 Task: Create Board Event Planning to Workspace Influencer Marketing Agencies.. Create Board Content Marketing Asset Creation and Optimization to Workspace Influencer Marketing Agencies.. Create Board Diversity and Inclusion Employee Resource Group Recruitment and Onboarding Program Development and Execution to Workspace Influencer Marketing Agencies.
Action: Mouse moved to (389, 81)
Screenshot: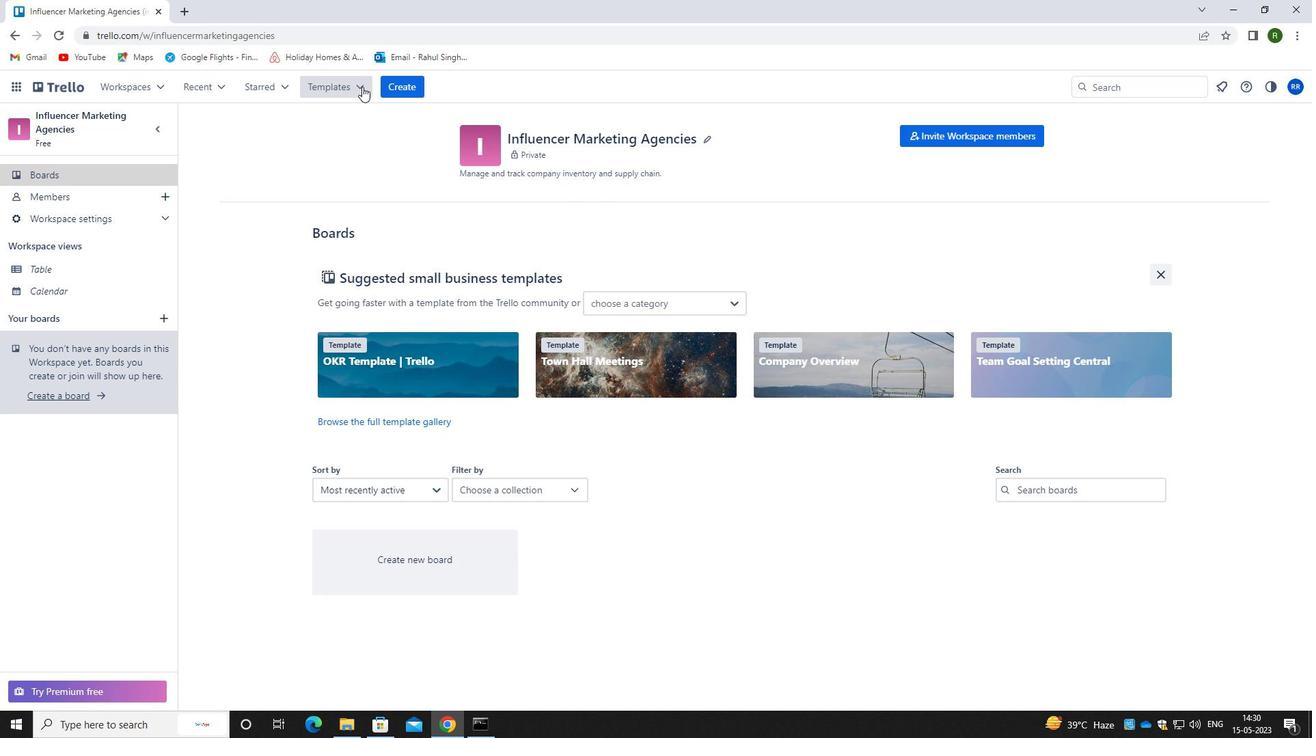 
Action: Mouse pressed left at (389, 81)
Screenshot: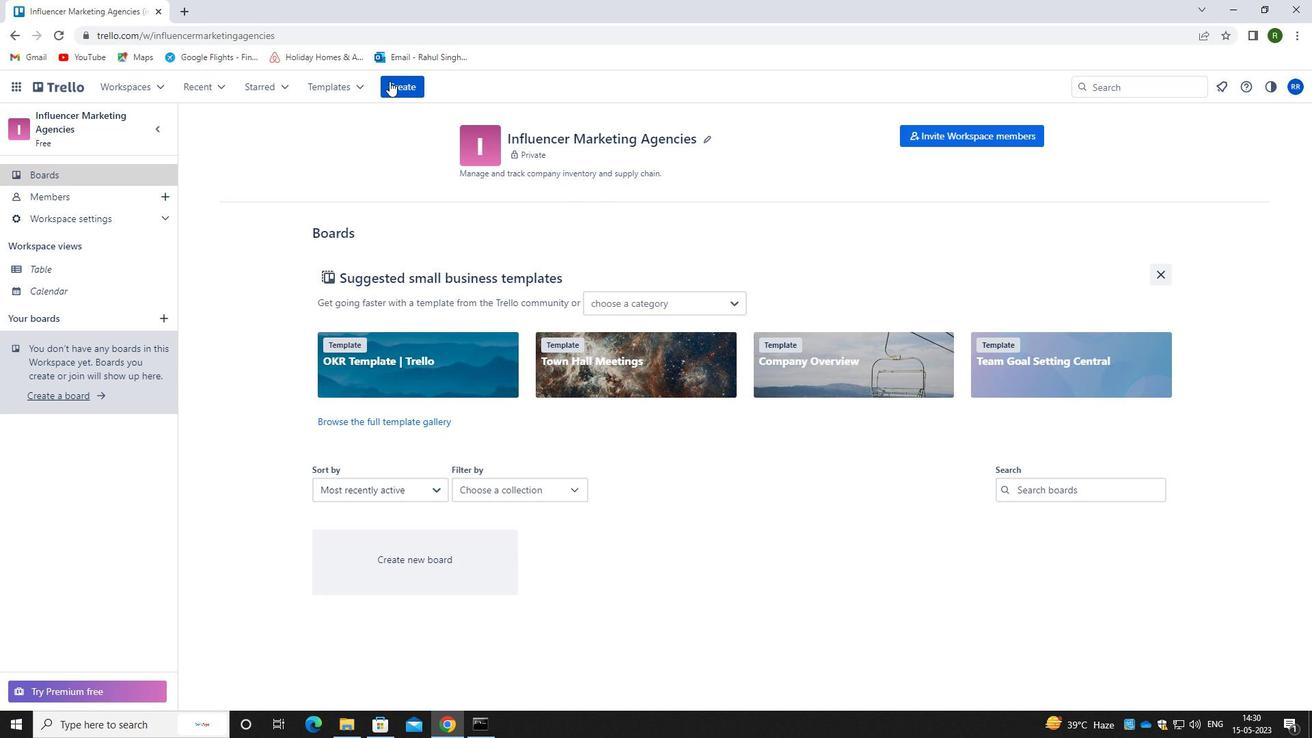 
Action: Mouse moved to (459, 149)
Screenshot: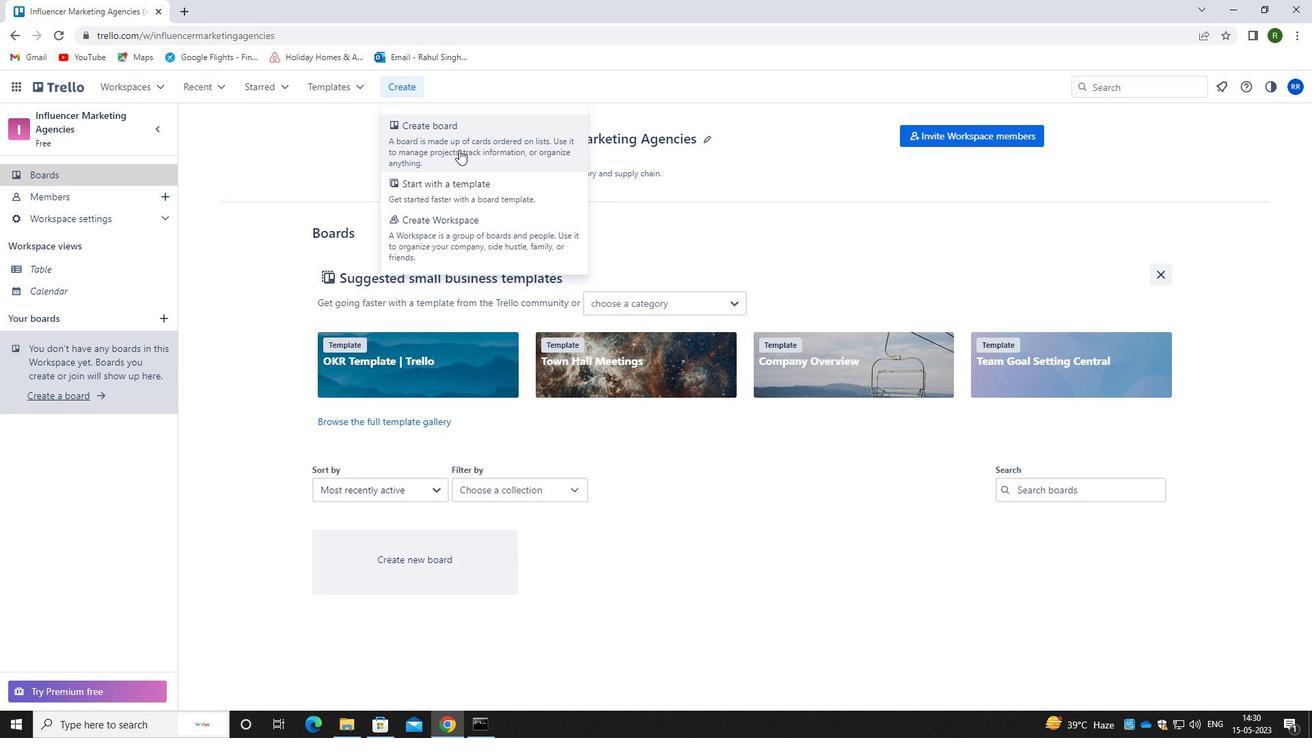 
Action: Mouse pressed left at (459, 149)
Screenshot: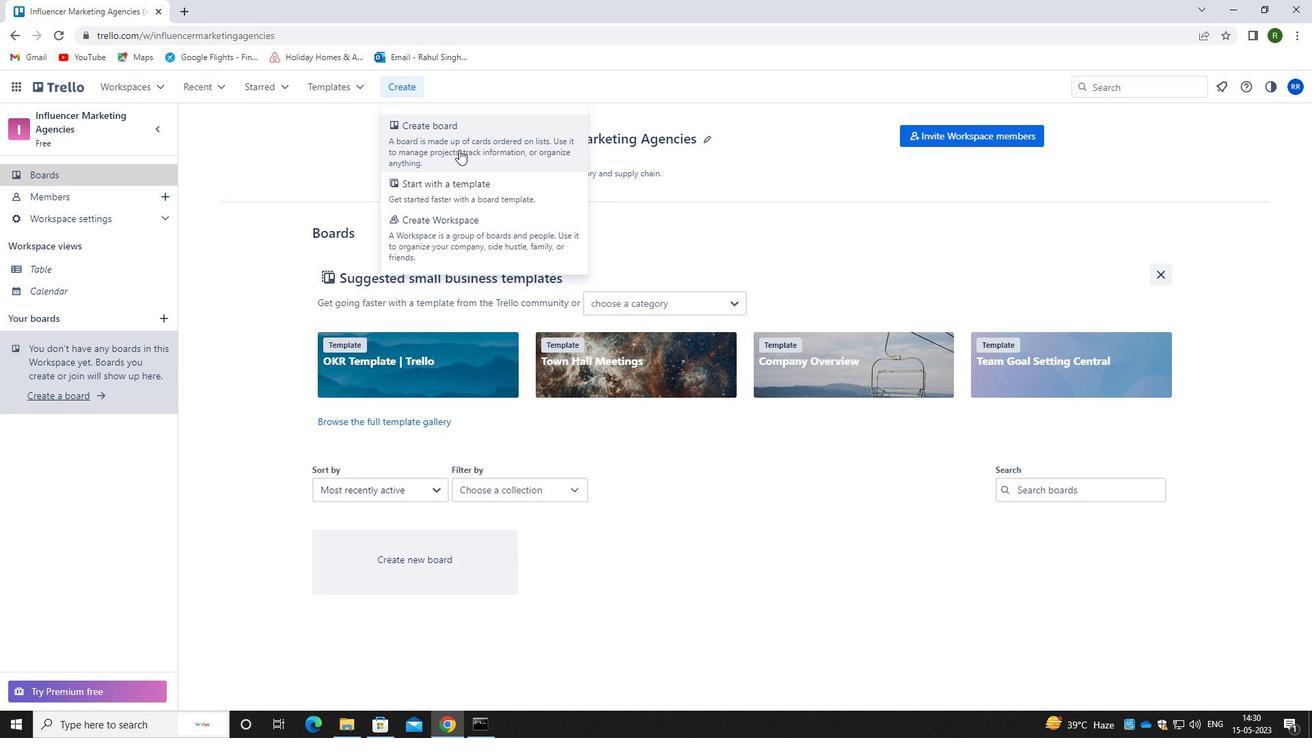 
Action: Mouse moved to (503, 255)
Screenshot: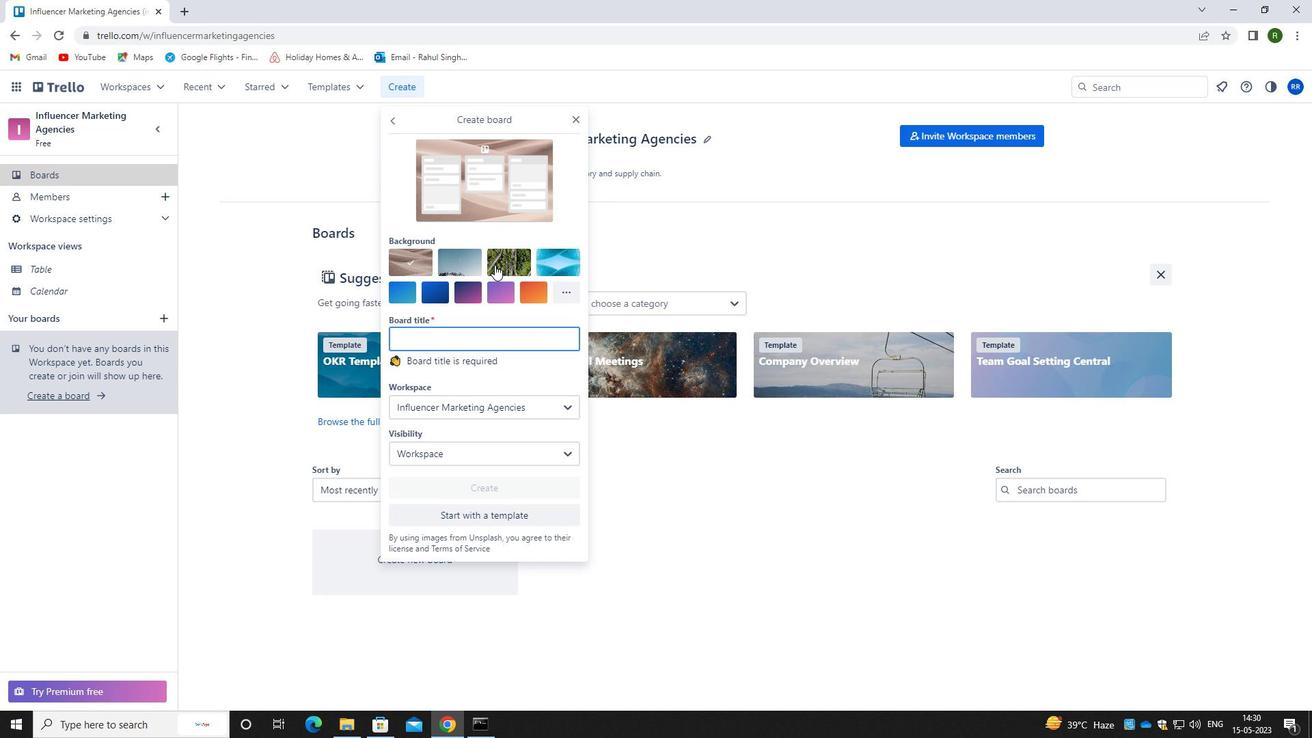 
Action: Mouse pressed left at (503, 255)
Screenshot: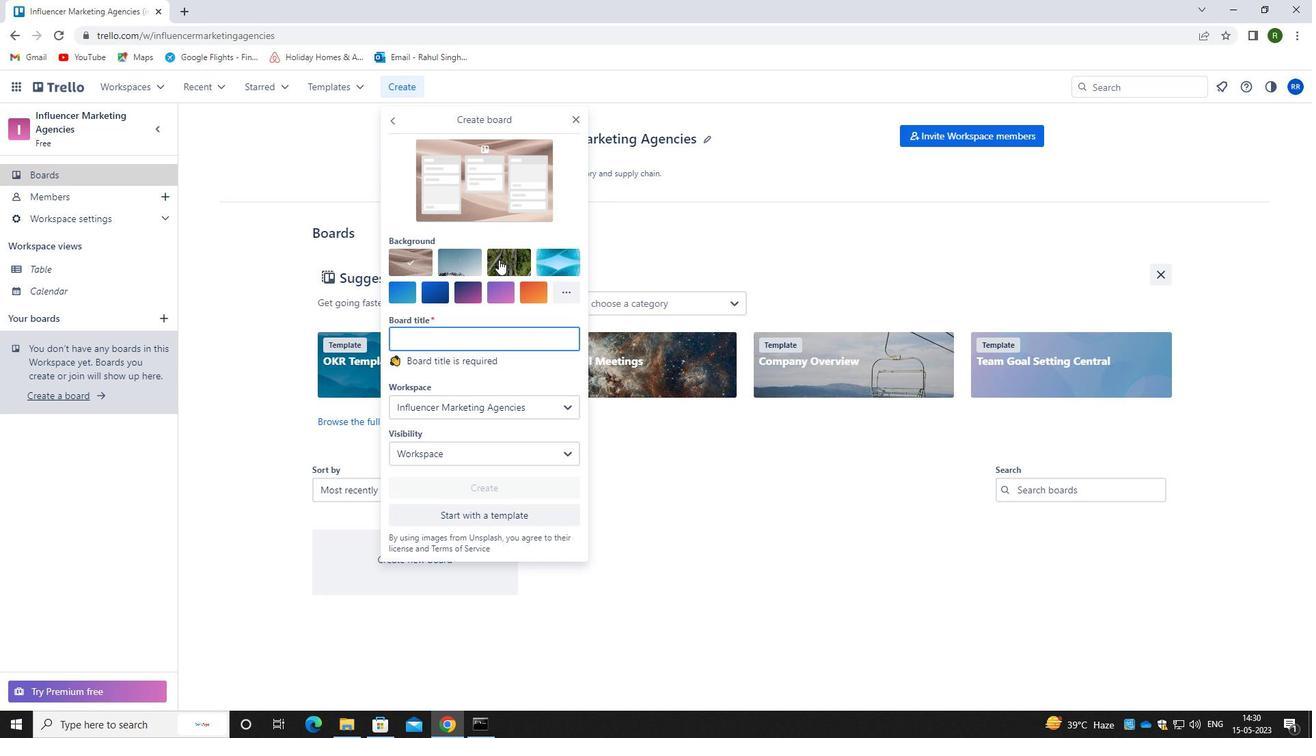 
Action: Mouse moved to (456, 343)
Screenshot: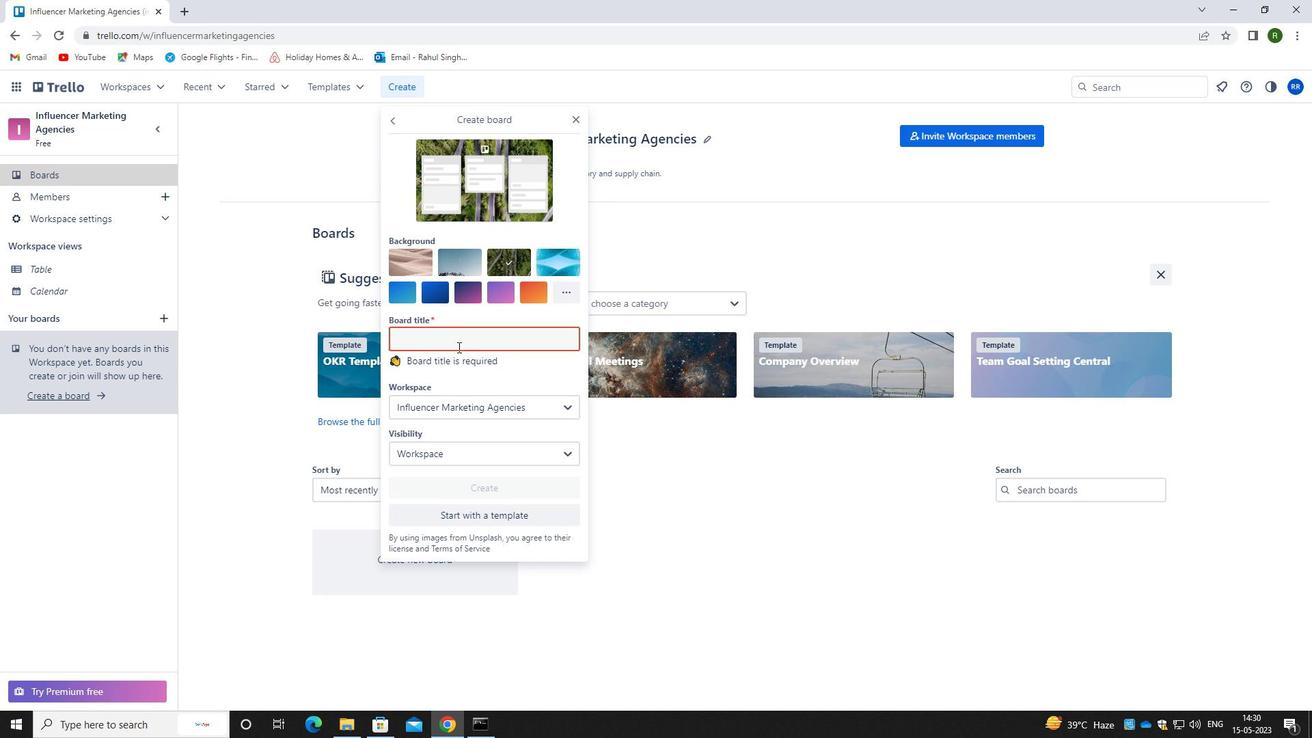 
Action: Key pressed <Key.caps_lock>e<Key.caps_lock>v
Screenshot: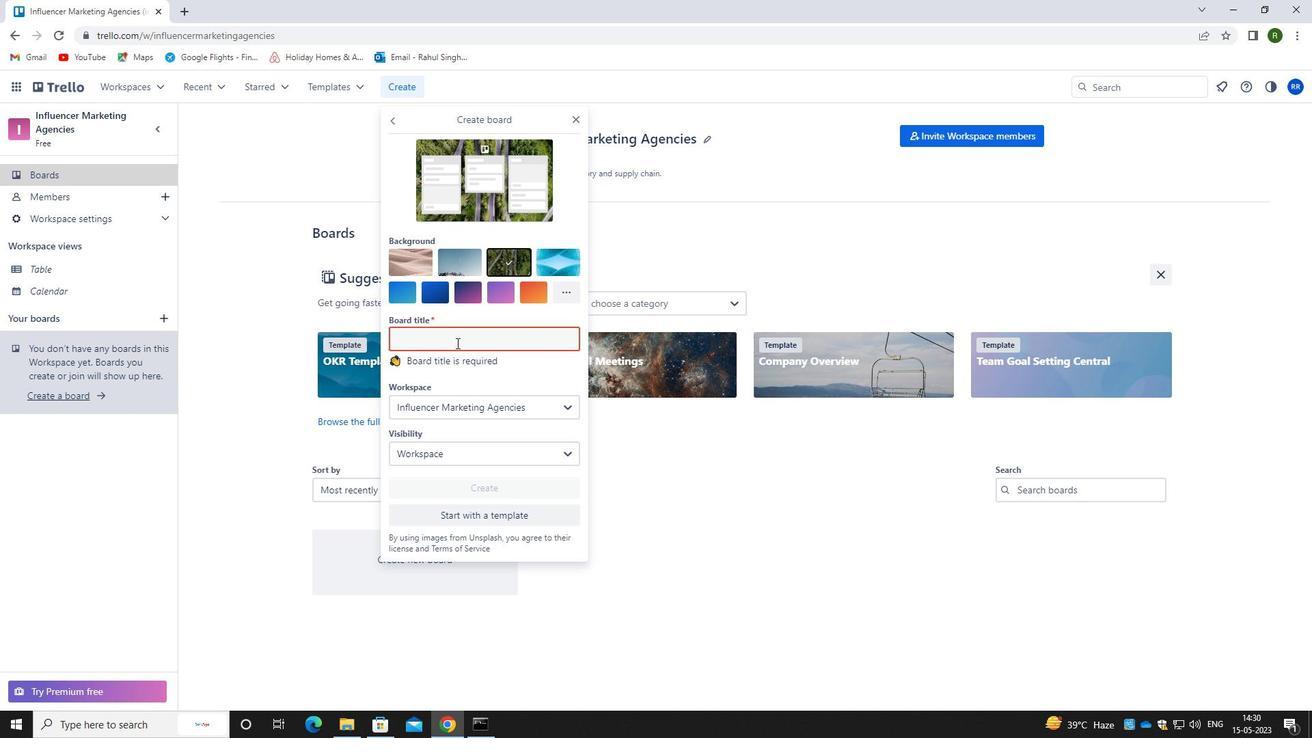 
Action: Mouse moved to (449, 344)
Screenshot: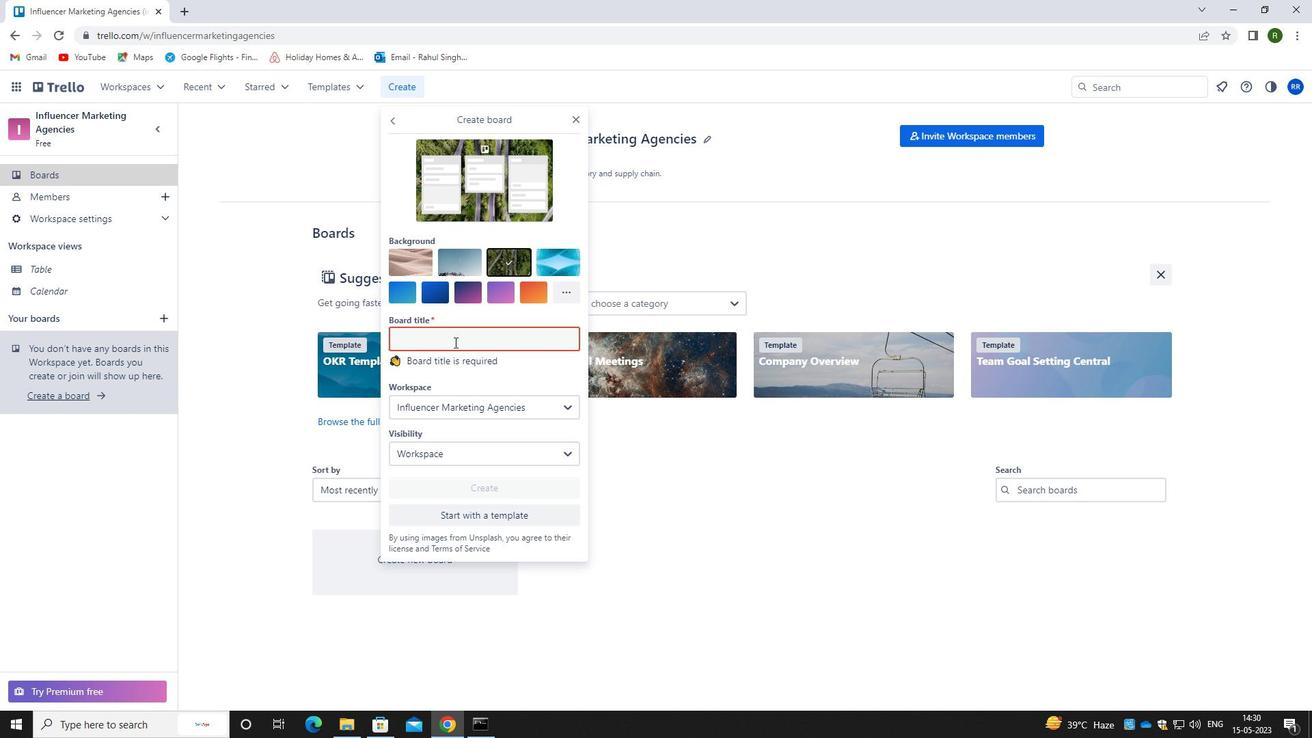 
Action: Mouse pressed left at (449, 344)
Screenshot: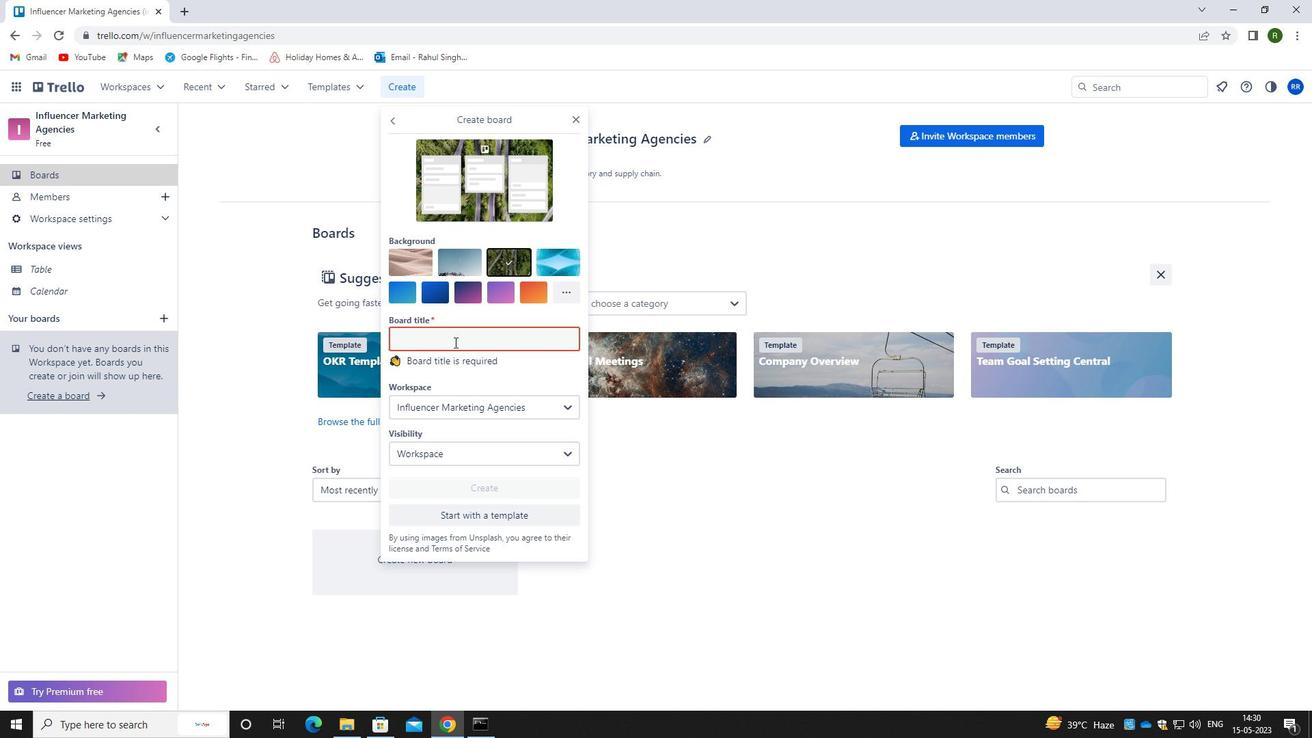 
Action: Mouse moved to (449, 345)
Screenshot: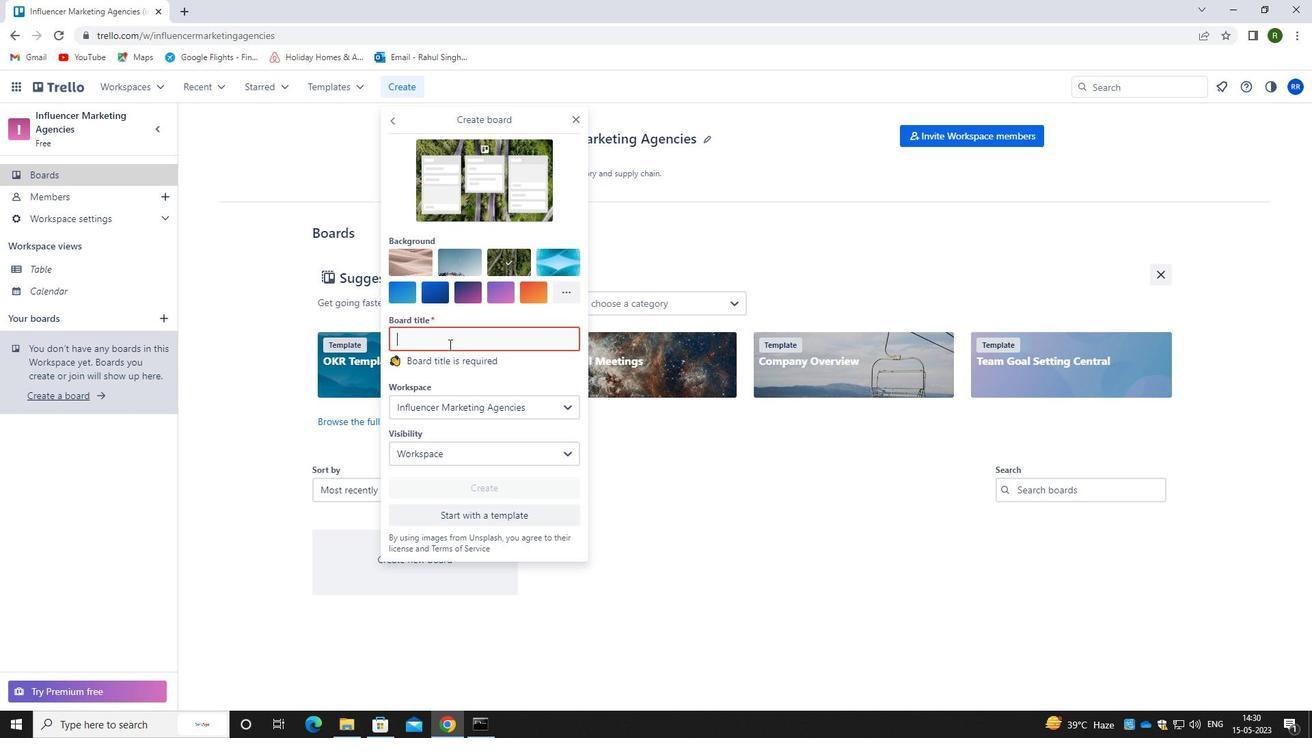 
Action: Key pressed <Key.caps_lock><Key.caps_lock>e<Key.backspace><Key.caps_lock>e<Key.caps_lock>vent<Key.space><Key.caps_lock>p<Key.caps_lock>lanning<Key.space>
Screenshot: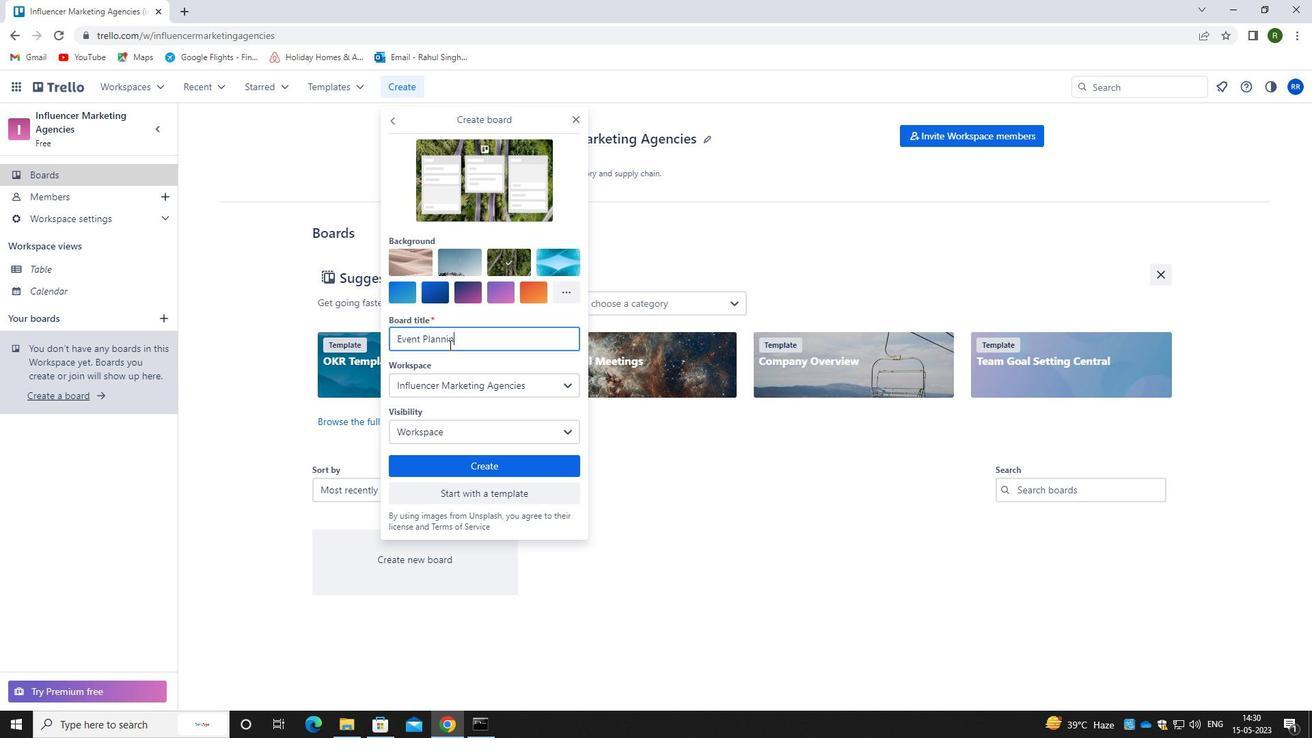
Action: Mouse moved to (464, 462)
Screenshot: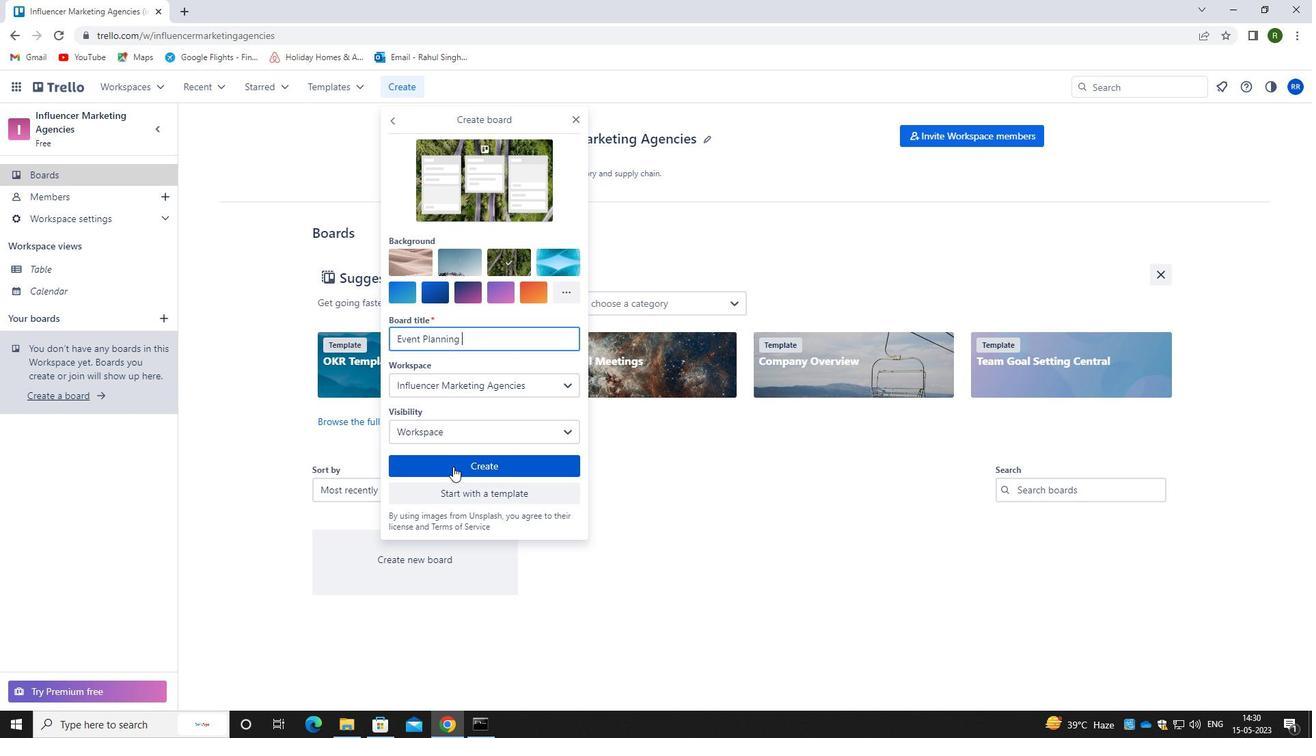 
Action: Mouse pressed left at (464, 462)
Screenshot: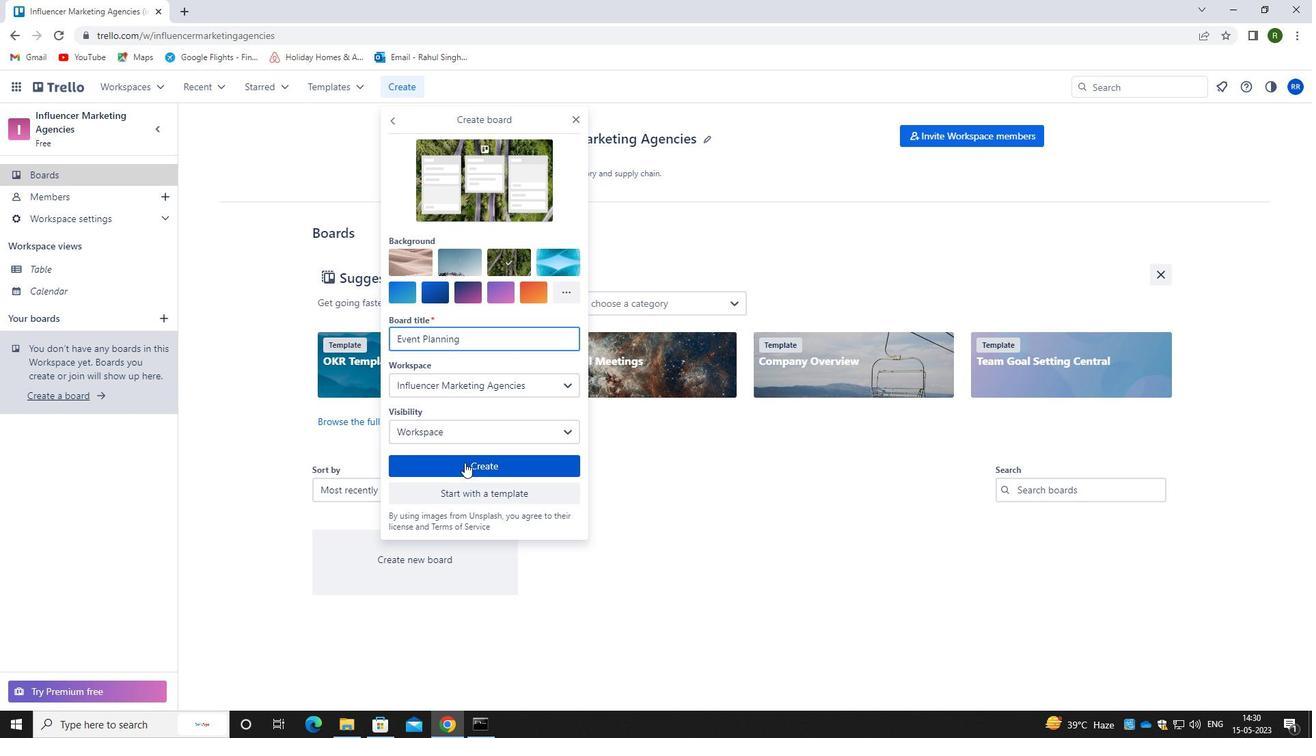 
Action: Mouse moved to (405, 89)
Screenshot: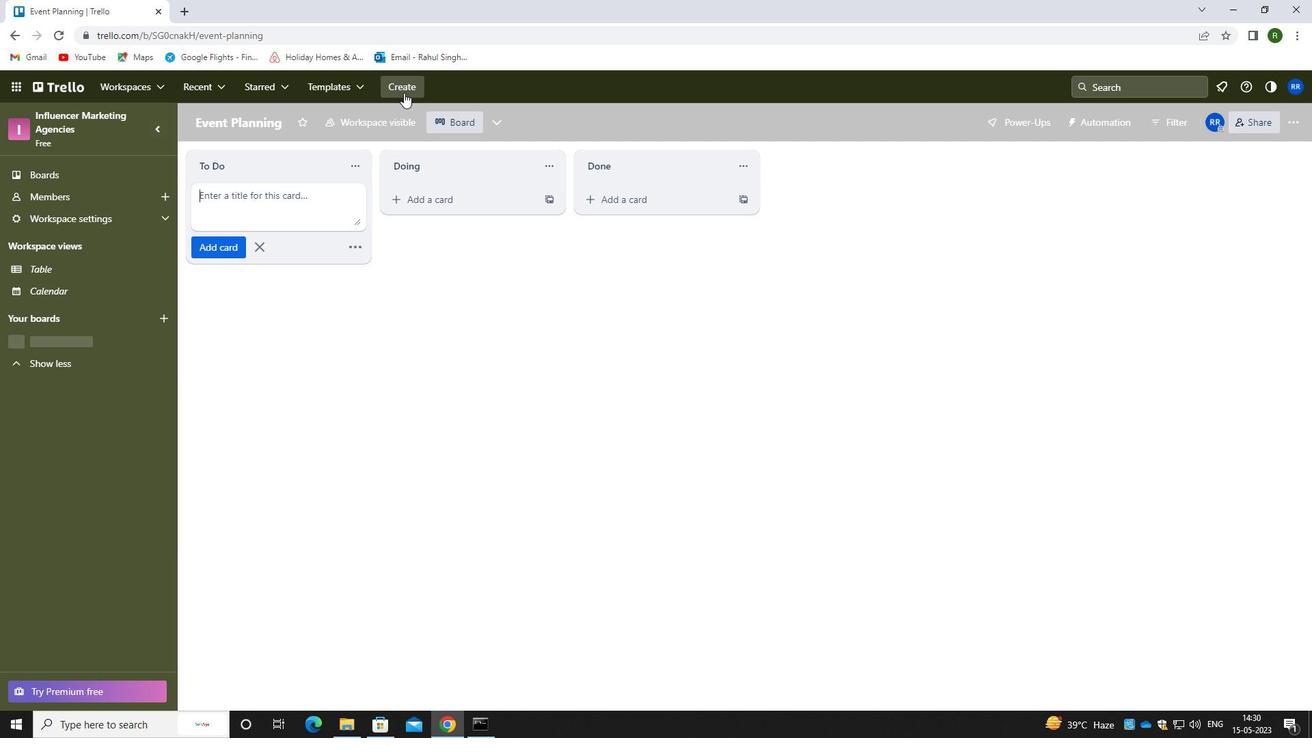 
Action: Mouse pressed left at (405, 89)
Screenshot: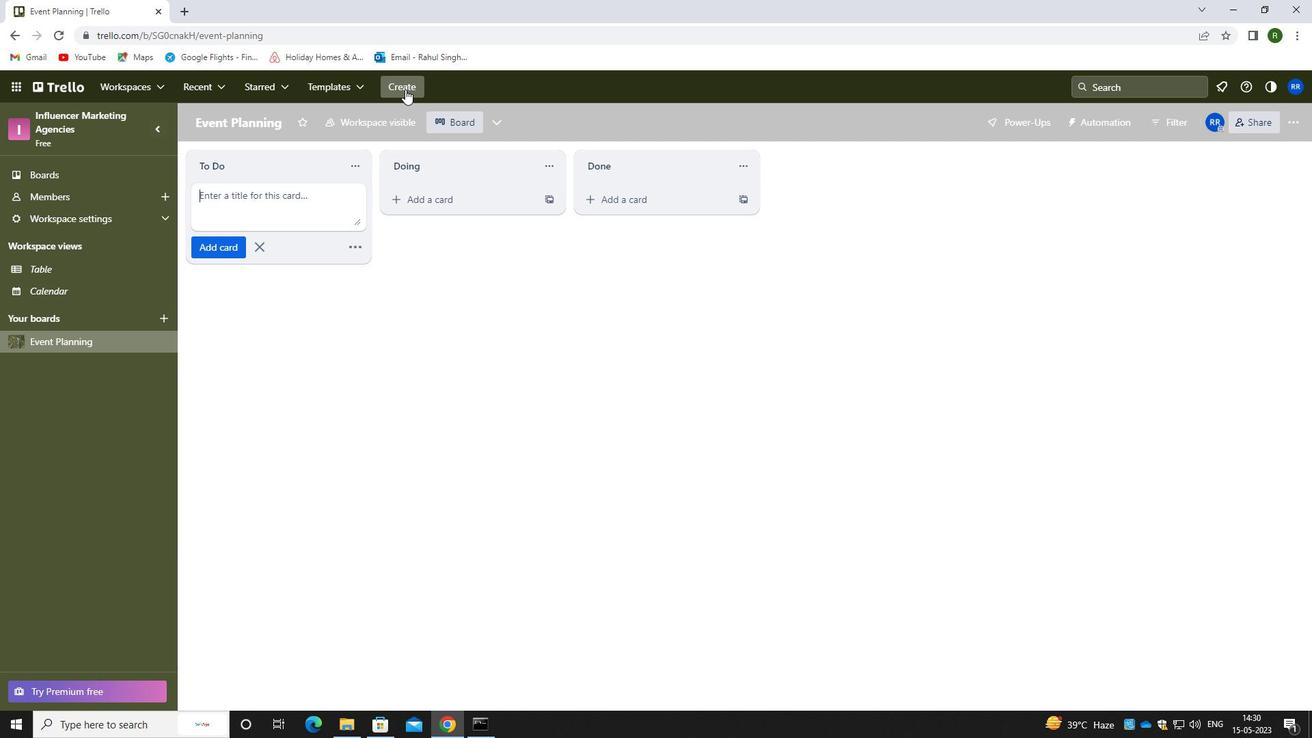 
Action: Mouse moved to (419, 151)
Screenshot: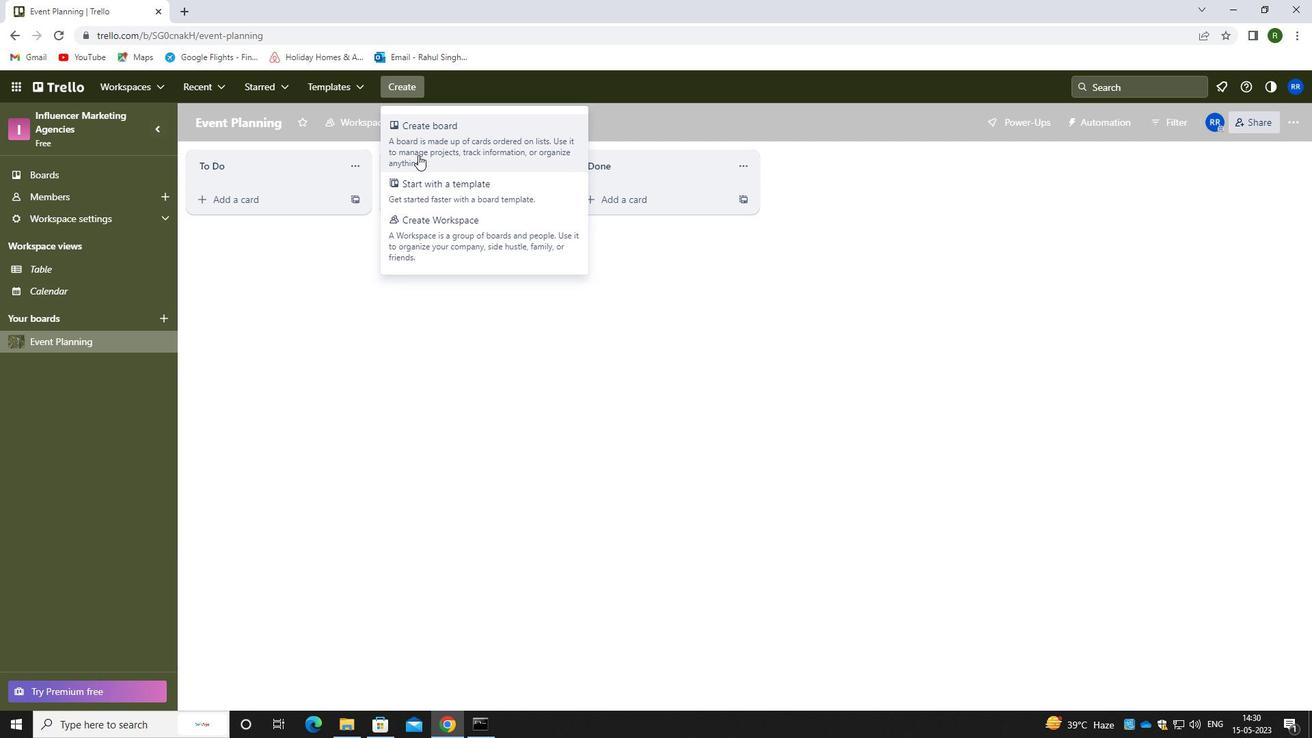 
Action: Mouse pressed left at (419, 151)
Screenshot: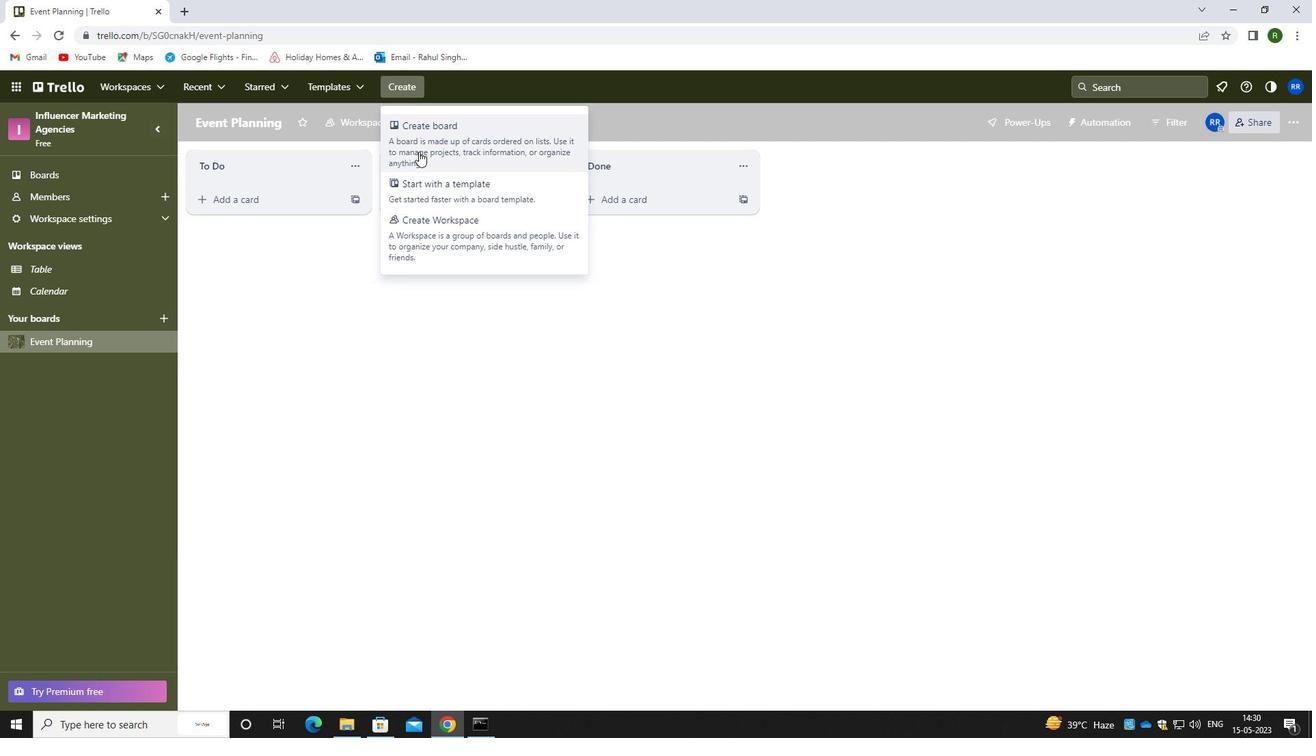 
Action: Mouse moved to (520, 259)
Screenshot: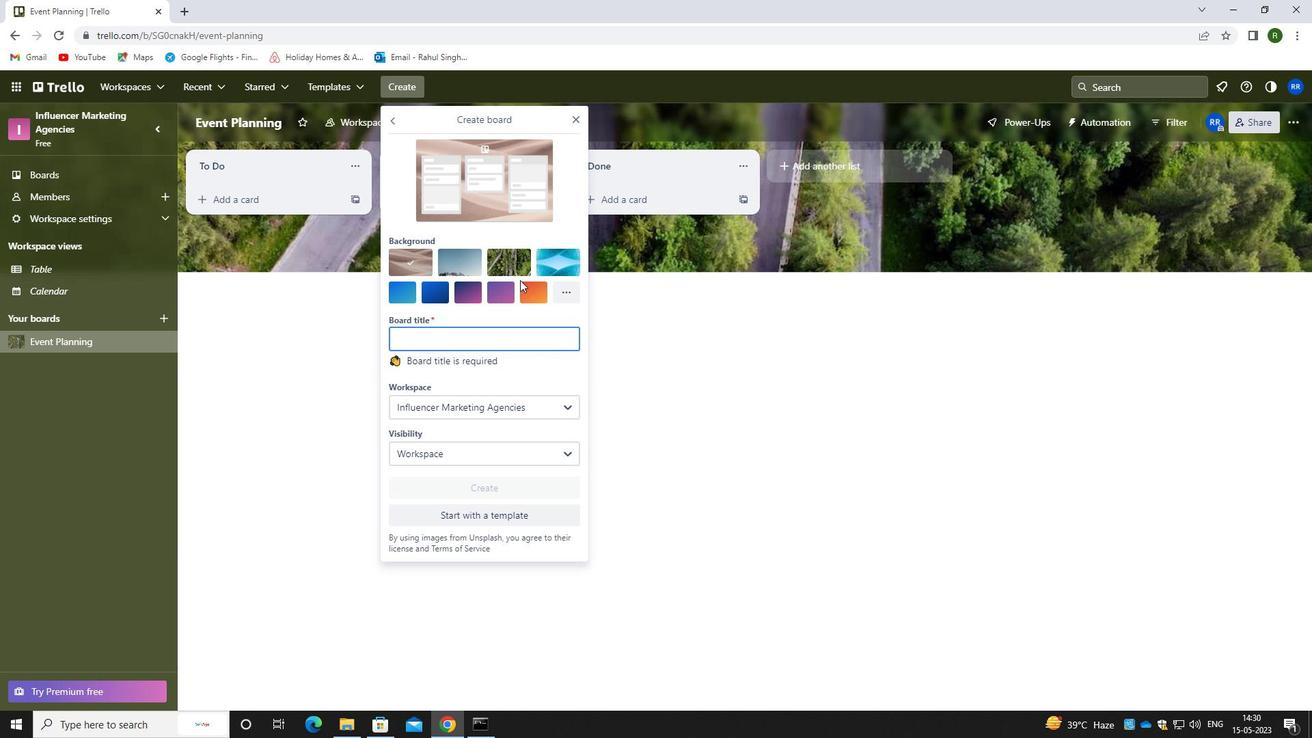 
Action: Mouse pressed left at (520, 259)
Screenshot: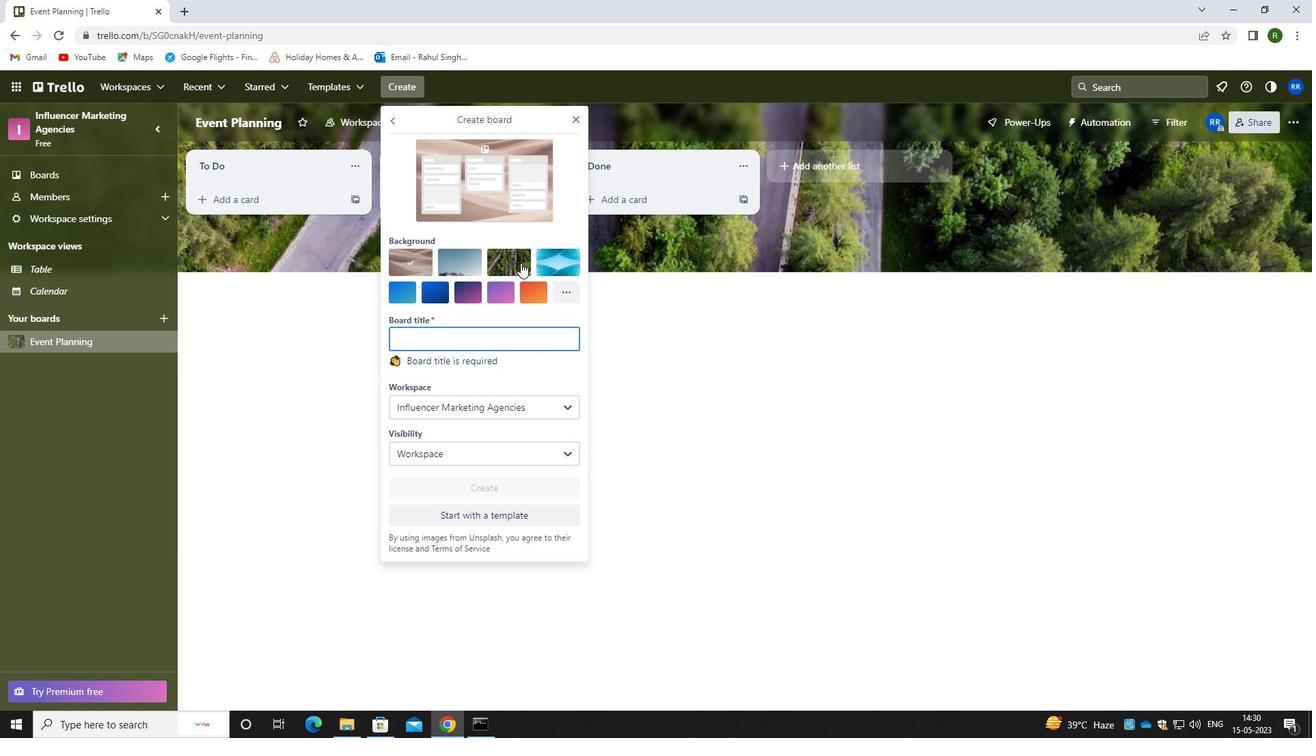
Action: Mouse moved to (458, 339)
Screenshot: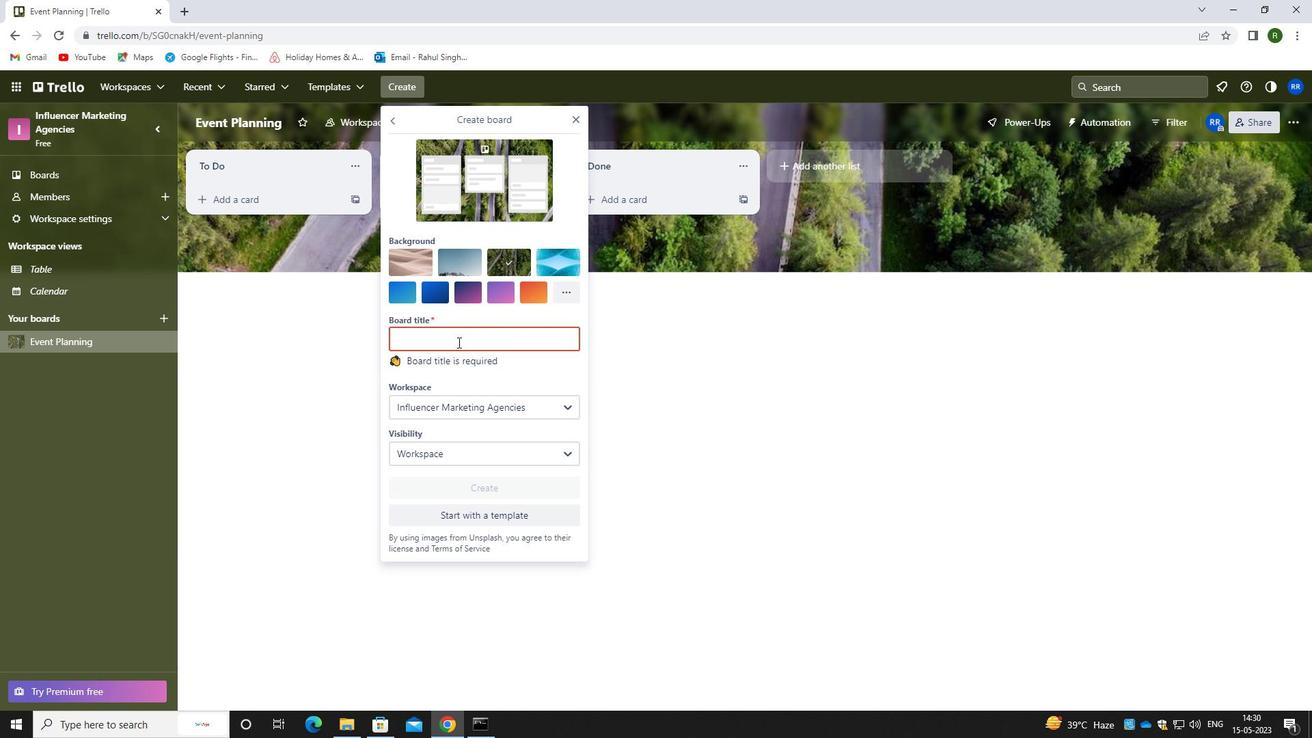 
Action: Mouse pressed left at (458, 339)
Screenshot: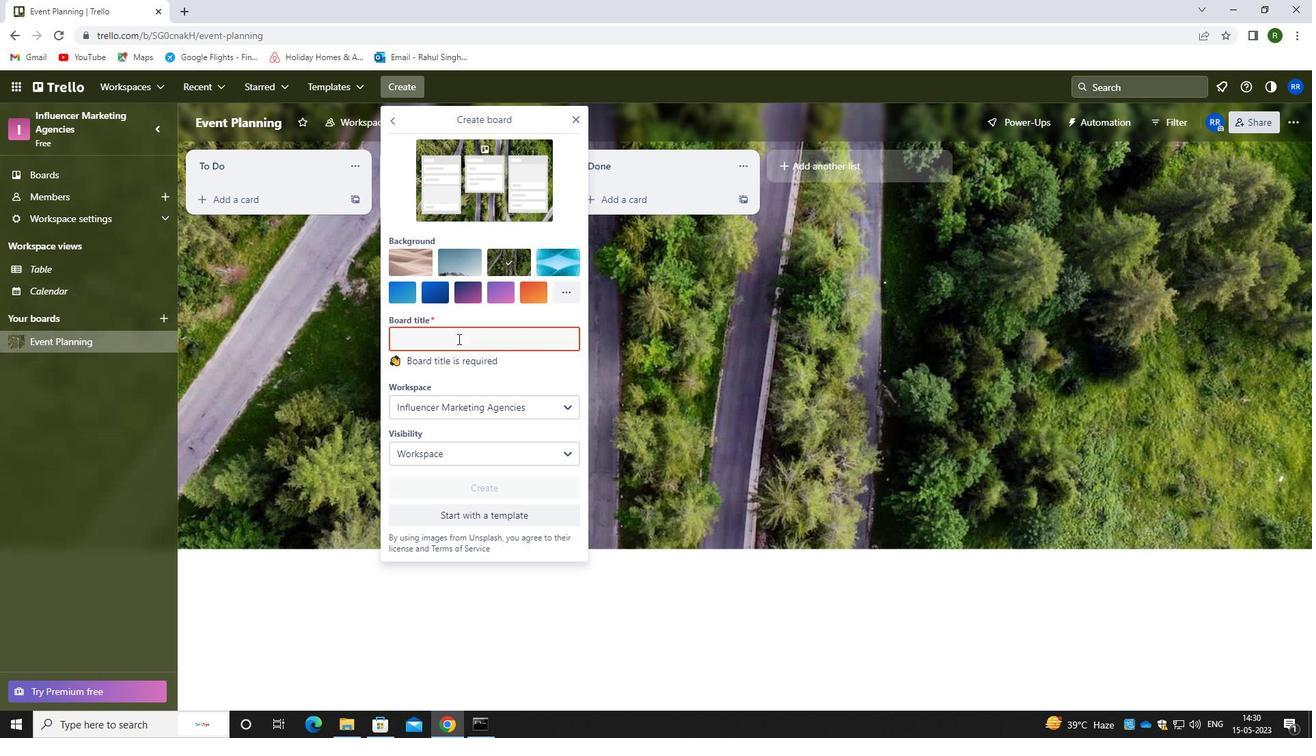 
Action: Mouse moved to (458, 338)
Screenshot: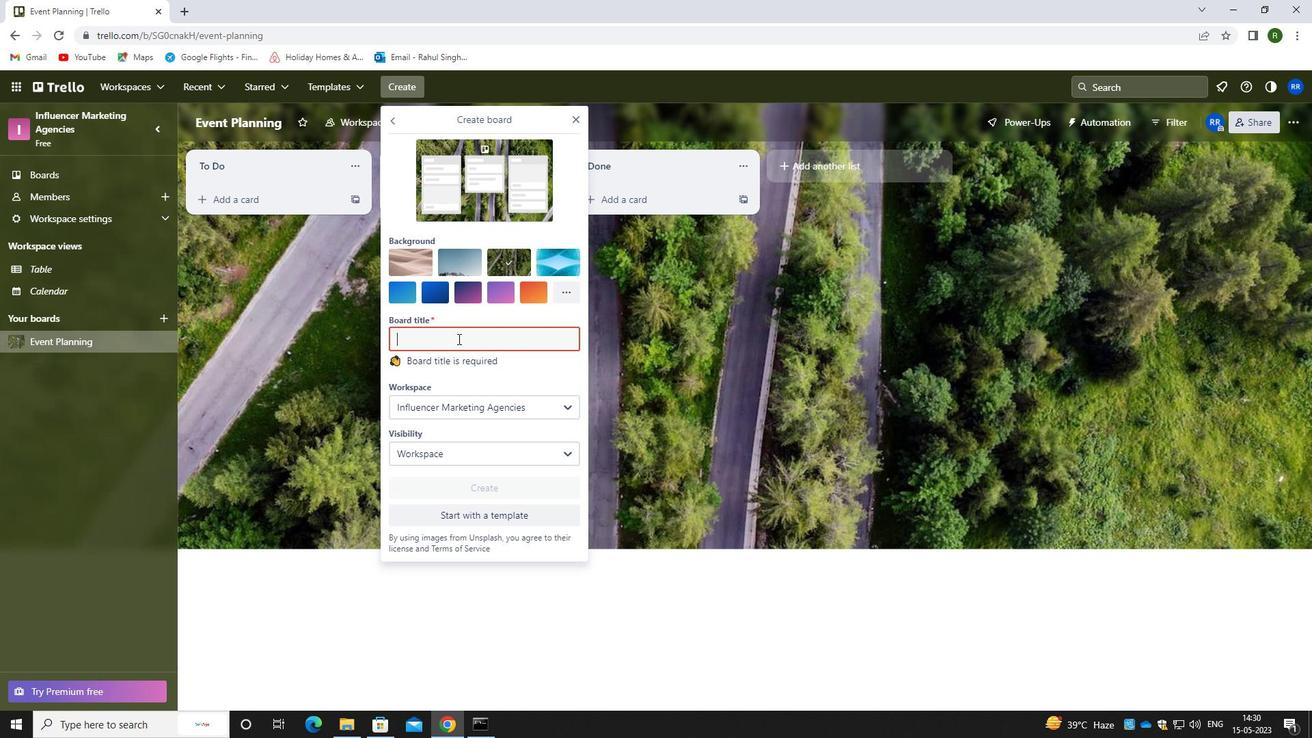 
Action: Key pressed <Key.caps_lock>c<Key.caps_lock>ontent<Key.space><Key.caps_lock>m<Key.caps_lock>arketing<Key.space><Key.caps_lock><Key.caps_lock>a<Key.backspace><Key.caps_lock>a<Key.caps_lock>sse<Key.backspace>et<Key.space><Key.caps_lock>c<Key.caps_lock>reation<Key.space>and<Key.space><Key.caps_lock>O<Key.caps_lock>Ptimizaa<Key.backspace>tion
Screenshot: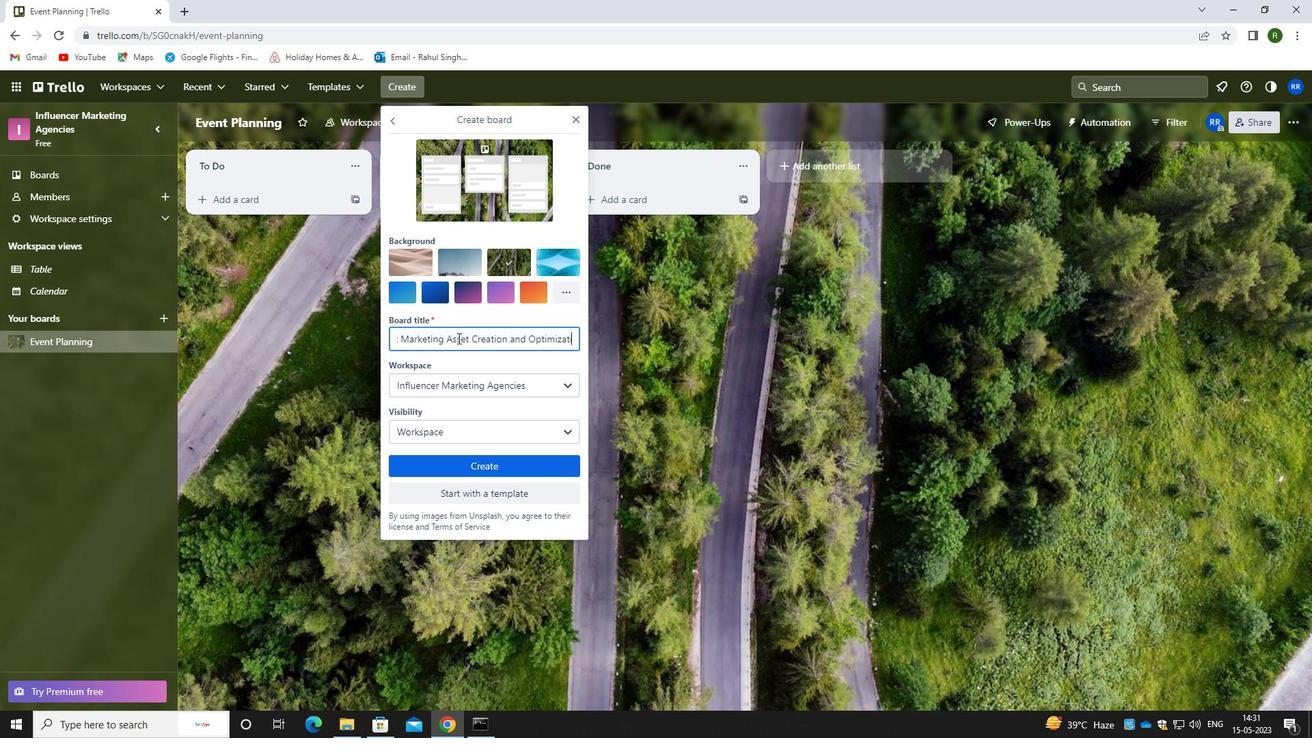 
Action: Mouse moved to (485, 462)
Screenshot: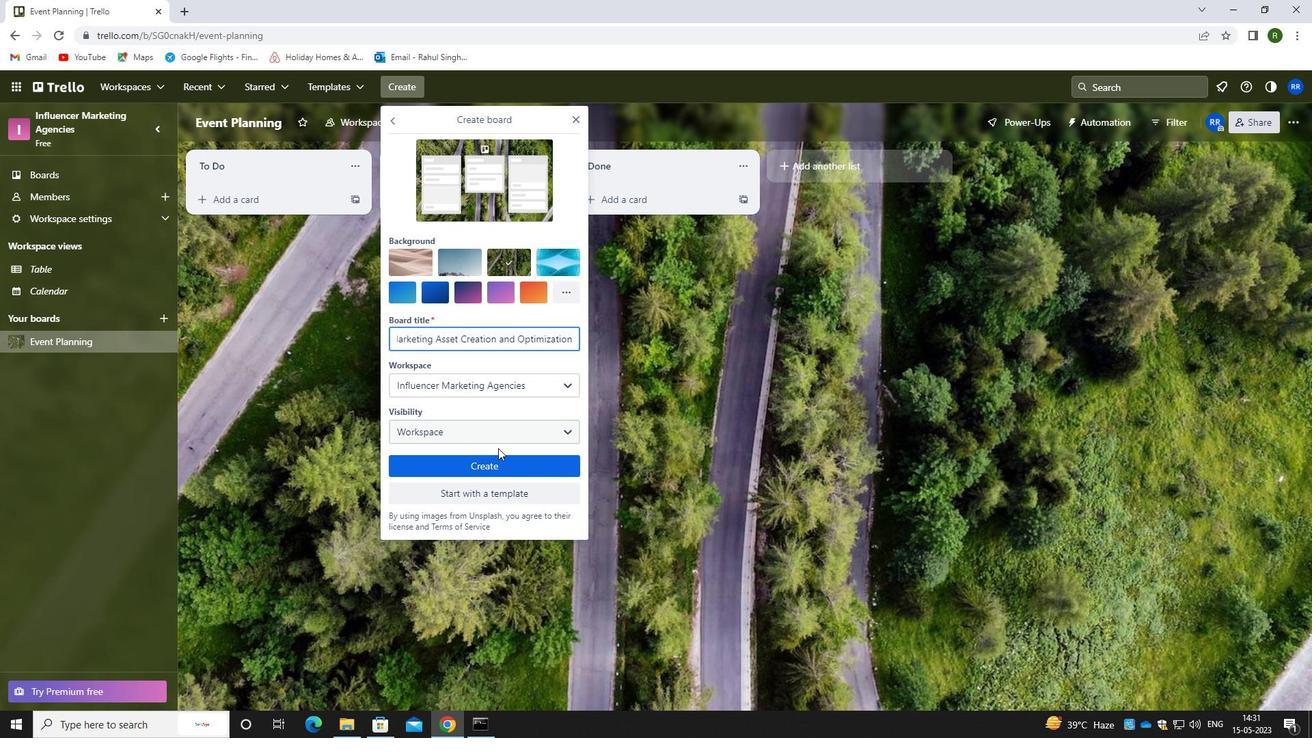 
Action: Mouse pressed left at (485, 462)
Screenshot: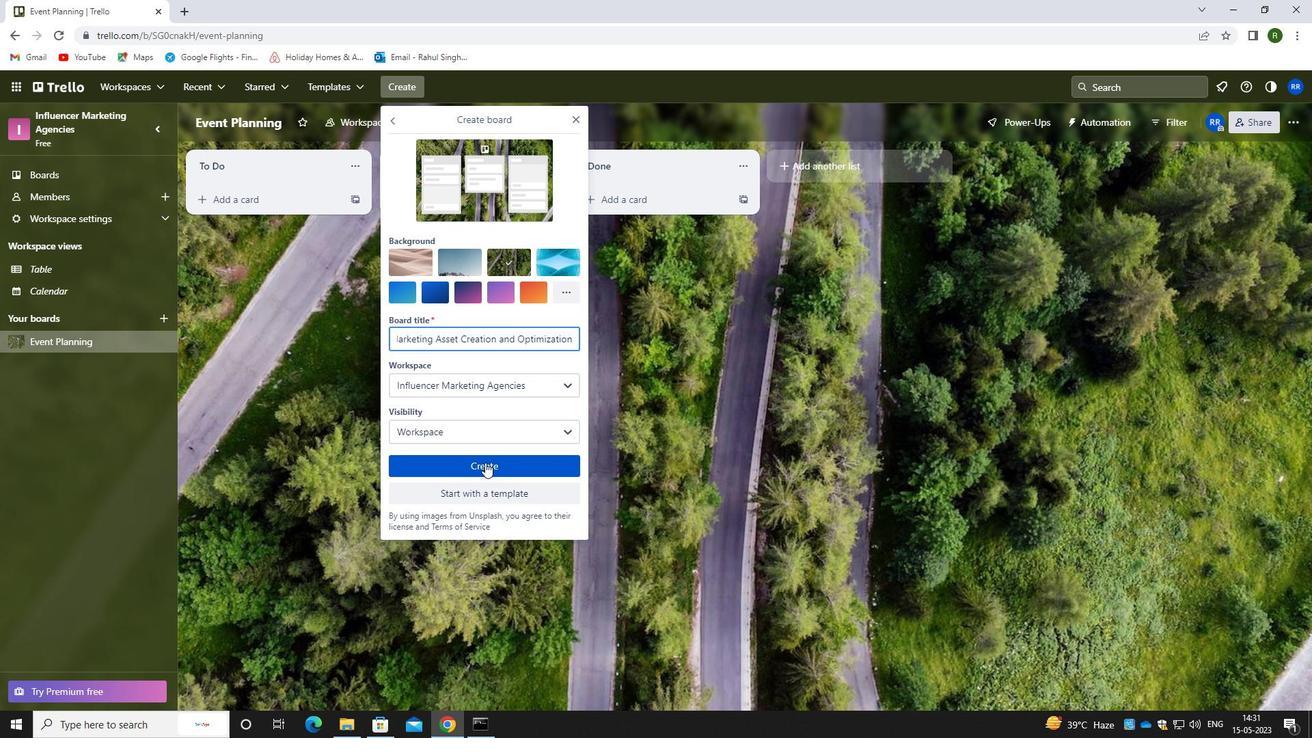 
Action: Mouse moved to (407, 82)
Screenshot: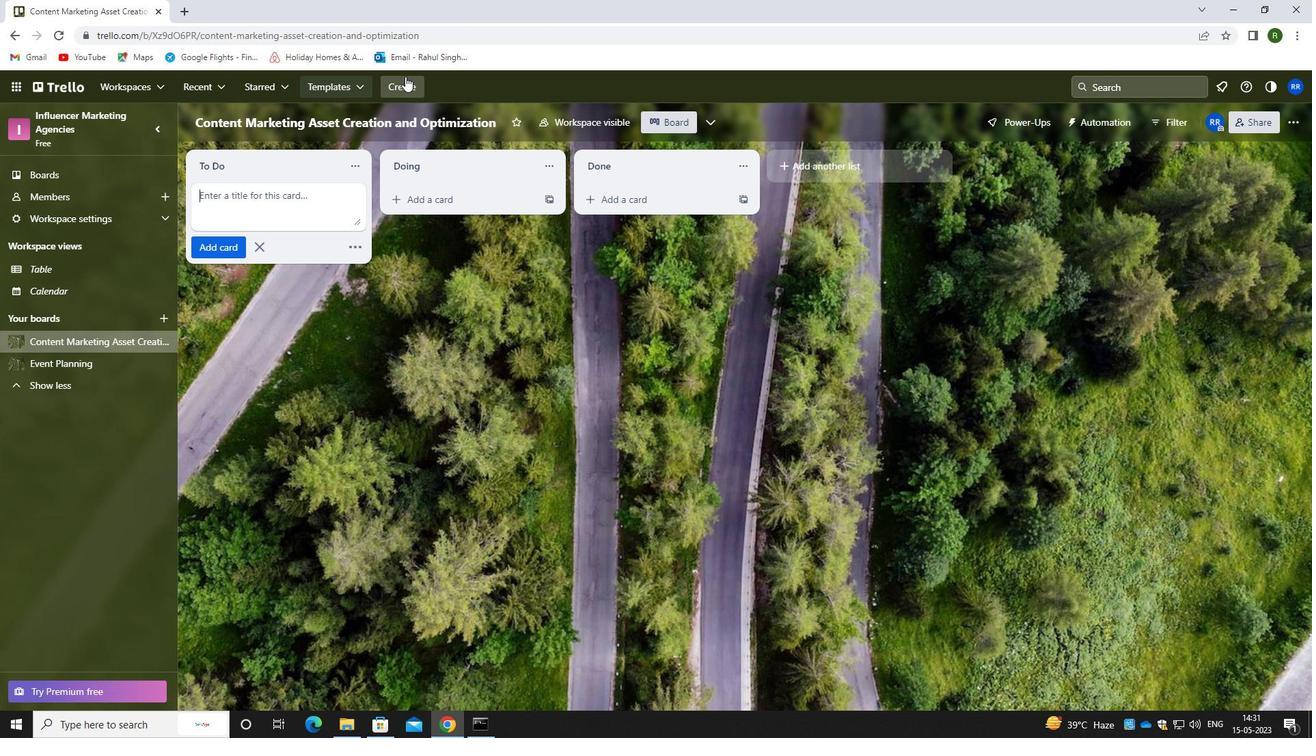 
Action: Mouse pressed left at (407, 82)
Screenshot: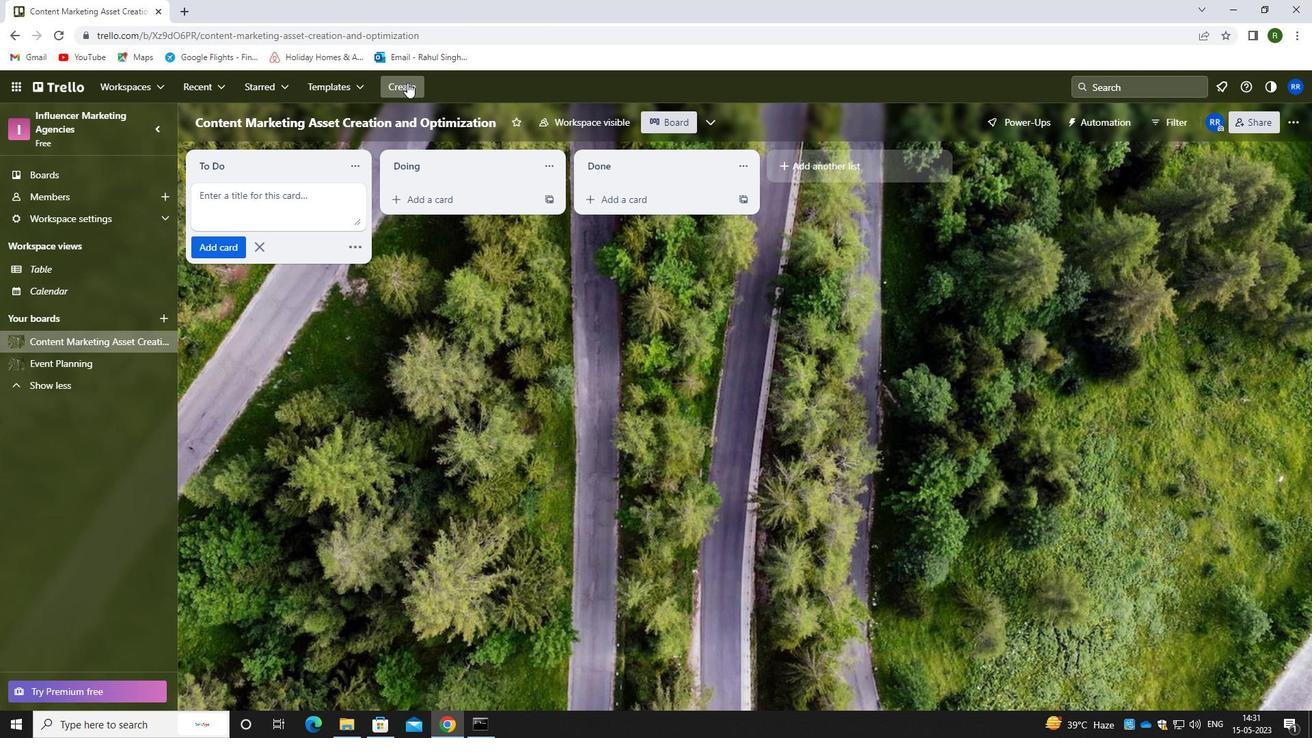 
Action: Mouse moved to (447, 138)
Screenshot: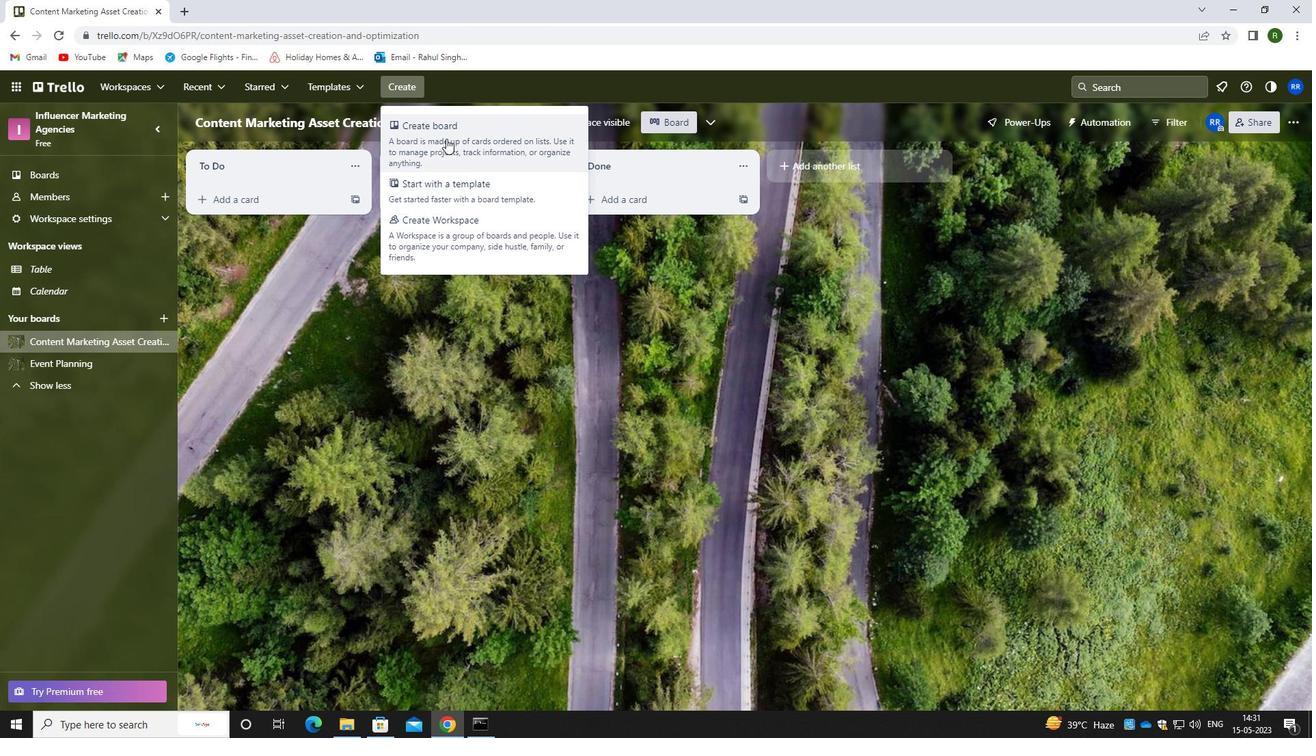 
Action: Mouse pressed left at (447, 138)
Screenshot: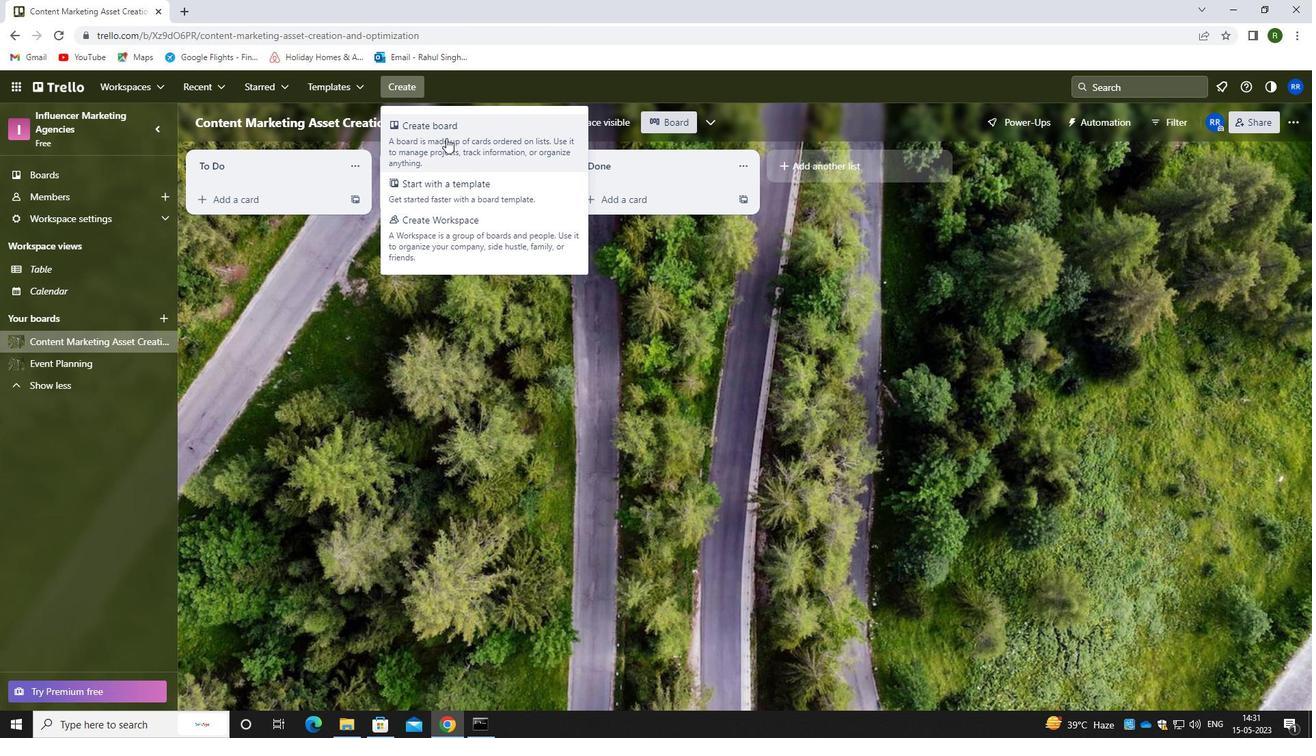 
Action: Mouse moved to (443, 336)
Screenshot: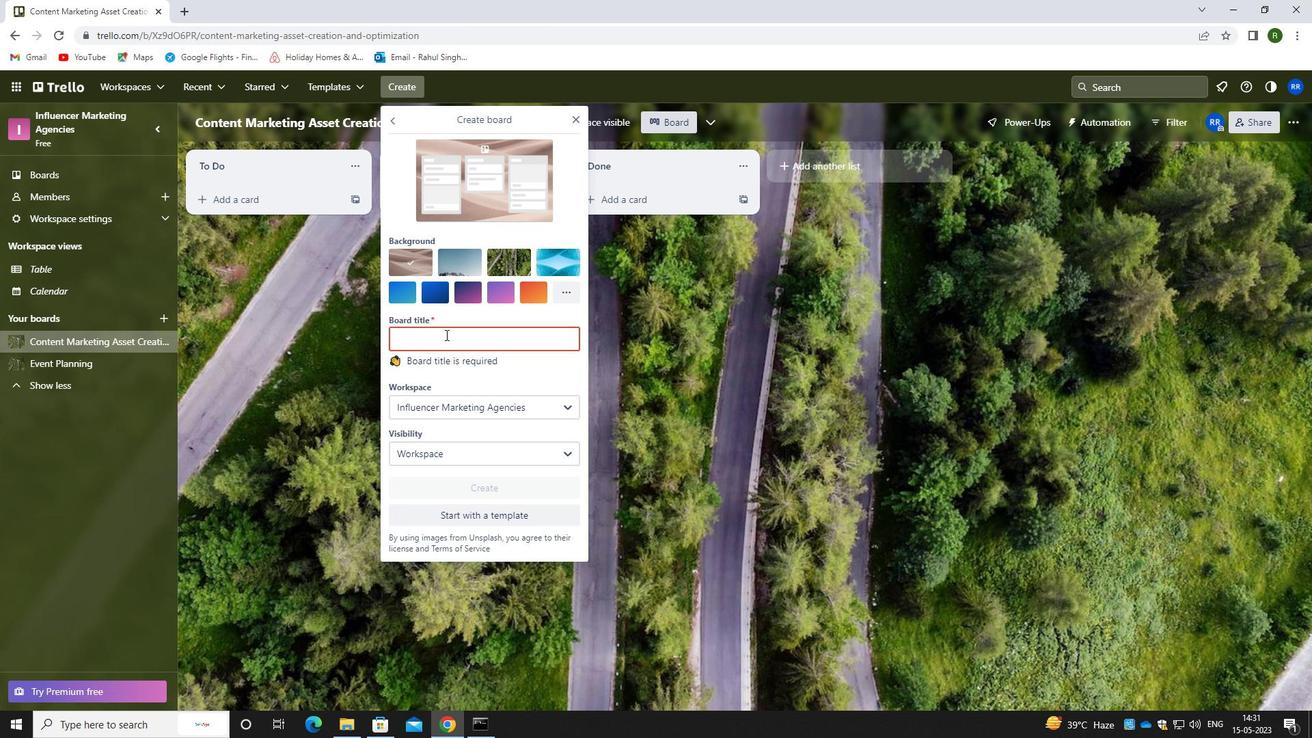 
Action: Key pressed <Key.caps_lock>d<Key.caps_lock>iversity<Key.space>and<Key.space><Key.caps_lock>I<Key.caps_lock>nclusion<Key.space><Key.caps_lock>e<Key.caps_lock>mployee<Key.space><Key.caps_lock>r<Key.caps_lock>esource<Key.space><Key.caps_lock>g<Key.caps_lock>roup<Key.space><Key.caps_lock>r<Key.caps_lock>ecruitment<Key.space>and<Key.space><Key.caps_lock>o<Key.caps_lock>nboarding<Key.space><Key.caps_lock>p<Key.caps_lock>rogram<Key.space><Key.caps_lock>d<Key.caps_lock>evelopment<Key.space>and<Key.space><Key.caps_lock>e<Key.caps_lock>xecution
Screenshot: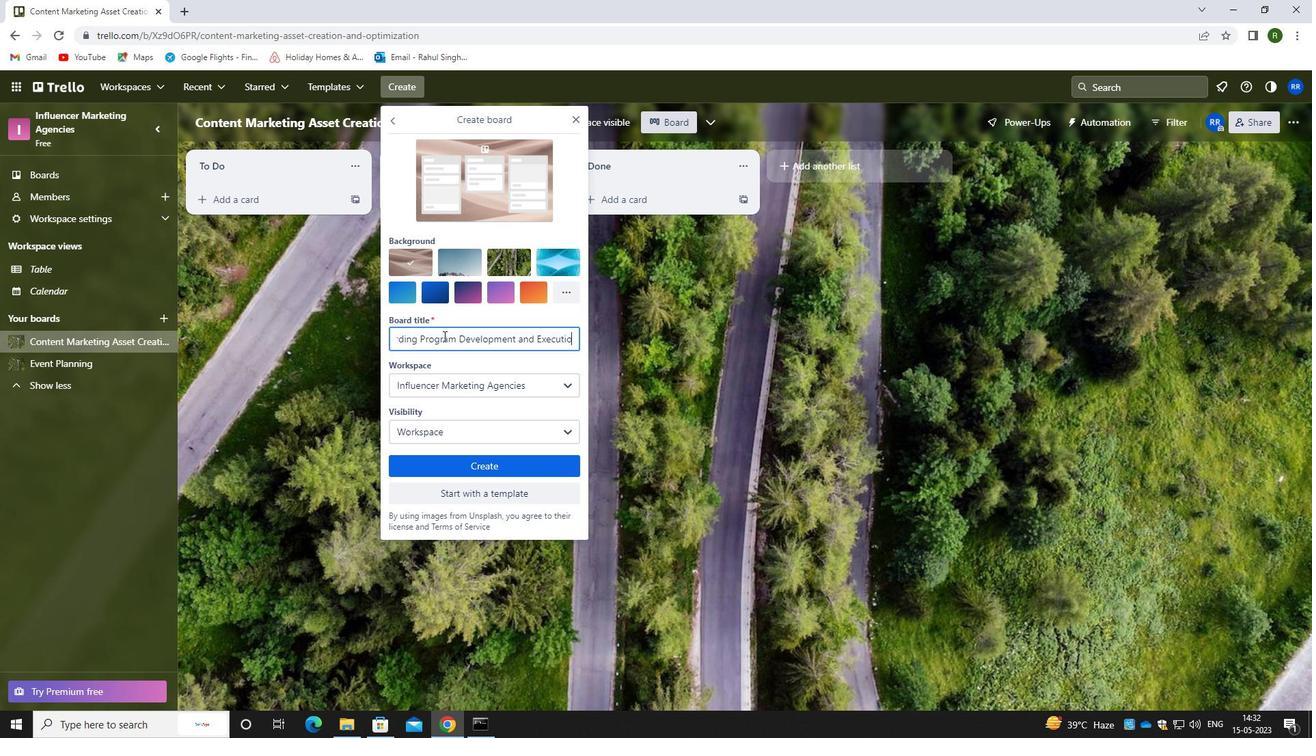 
Action: Mouse moved to (468, 466)
Screenshot: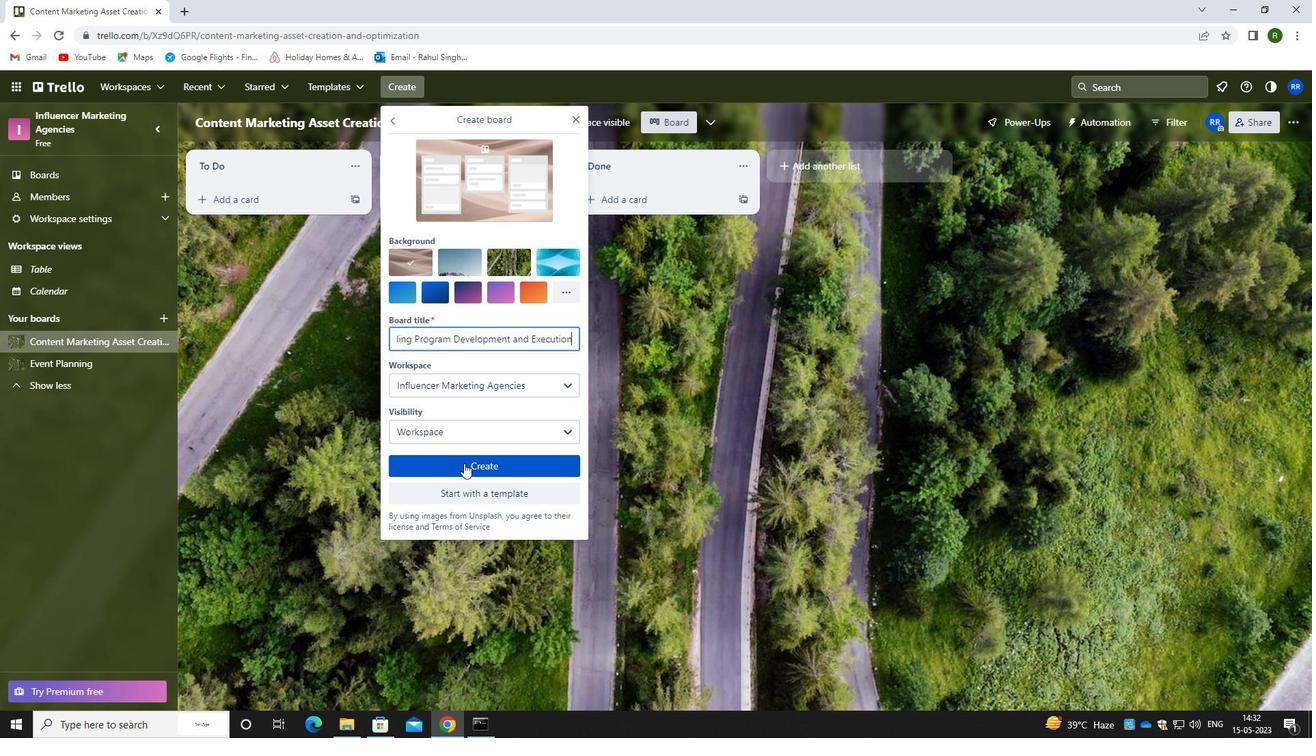 
Action: Mouse pressed left at (468, 466)
Screenshot: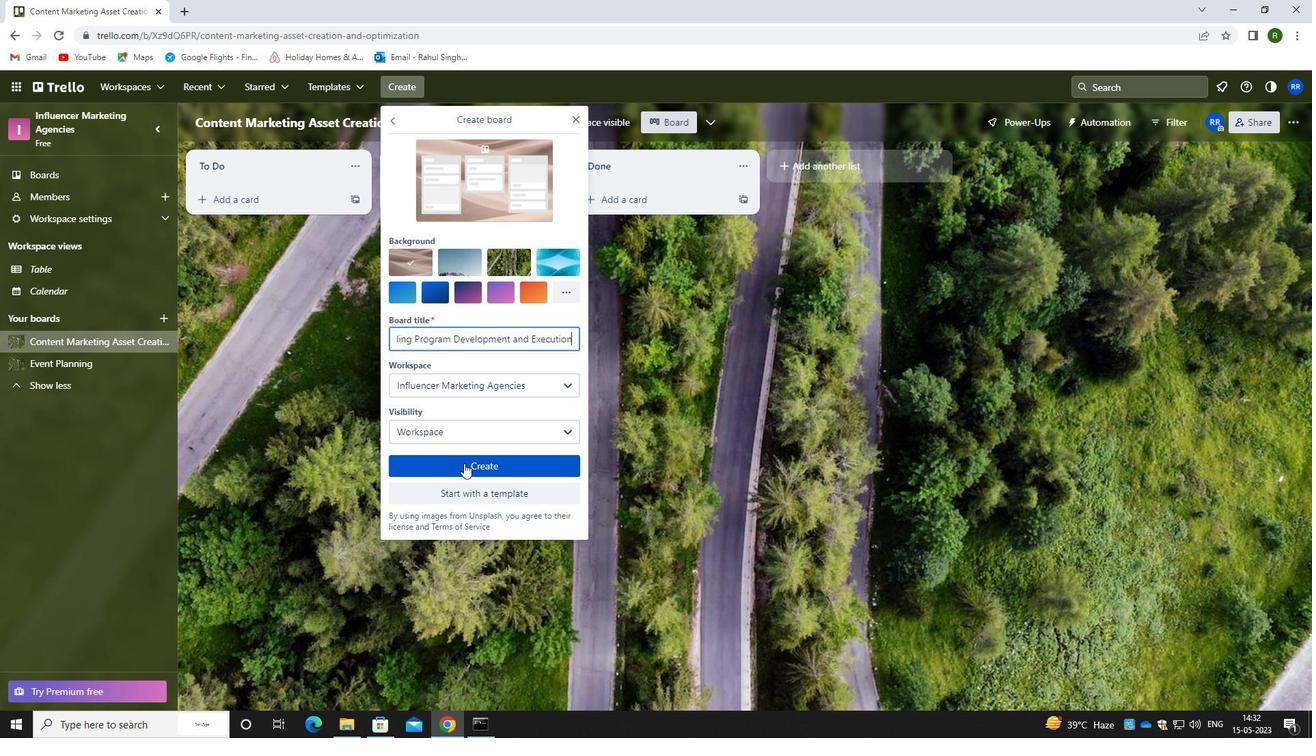 
Action: Mouse moved to (404, 512)
Screenshot: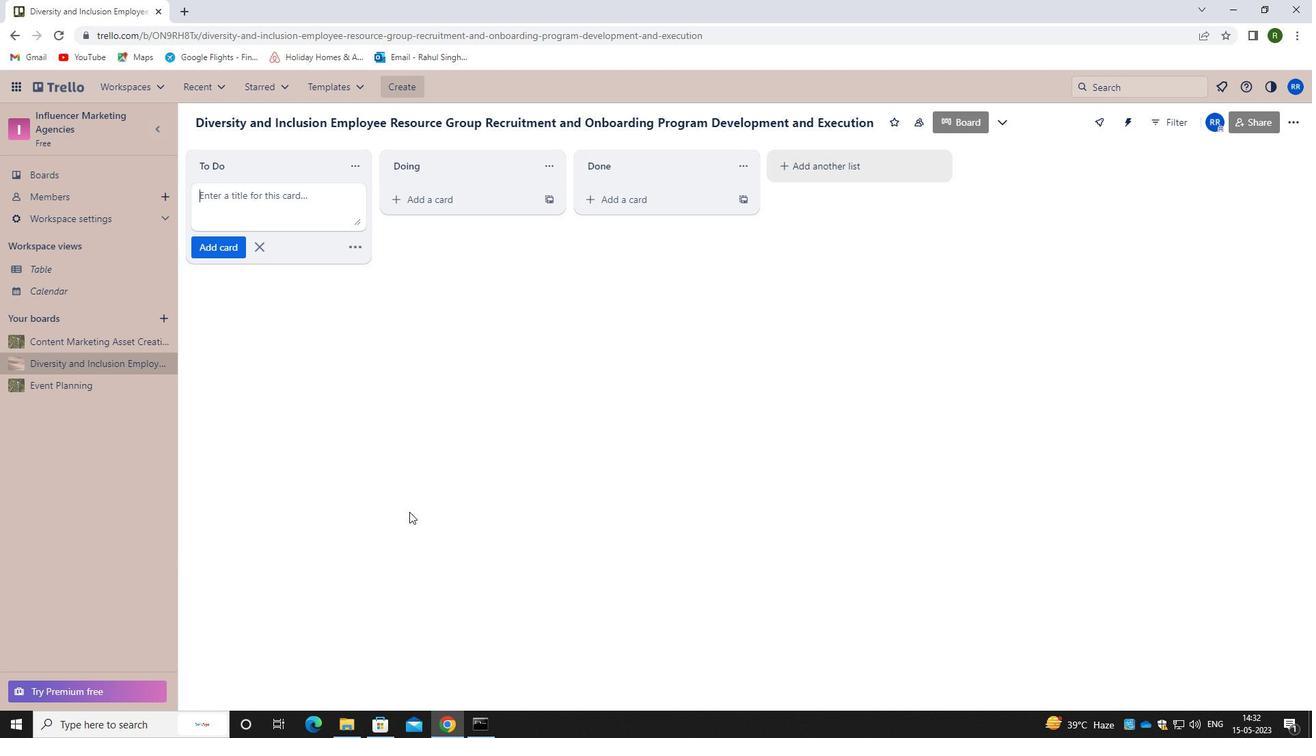 
